 Task: Create List Brand Personality in Board Customer Advocacy Best Practices to Workspace Equipment Financing. Create List Brand Target Audience in Board Content Localization and Translation to Workspace Equipment Financing. Create List Brand Perception Mapping in Board Diversity and Inclusion Employee Resource Group Event Planning and Execution to Workspace Equipment Financing
Action: Mouse moved to (67, 278)
Screenshot: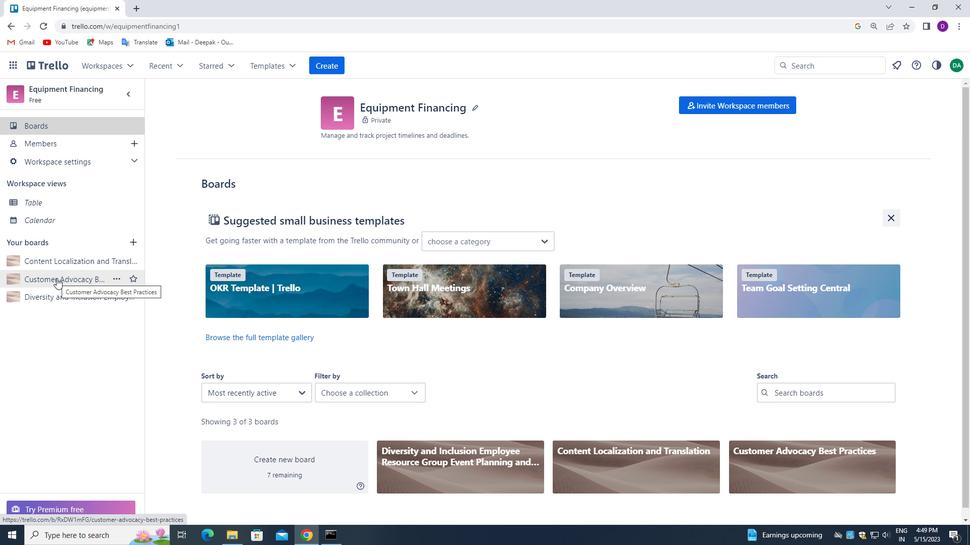
Action: Mouse pressed left at (67, 278)
Screenshot: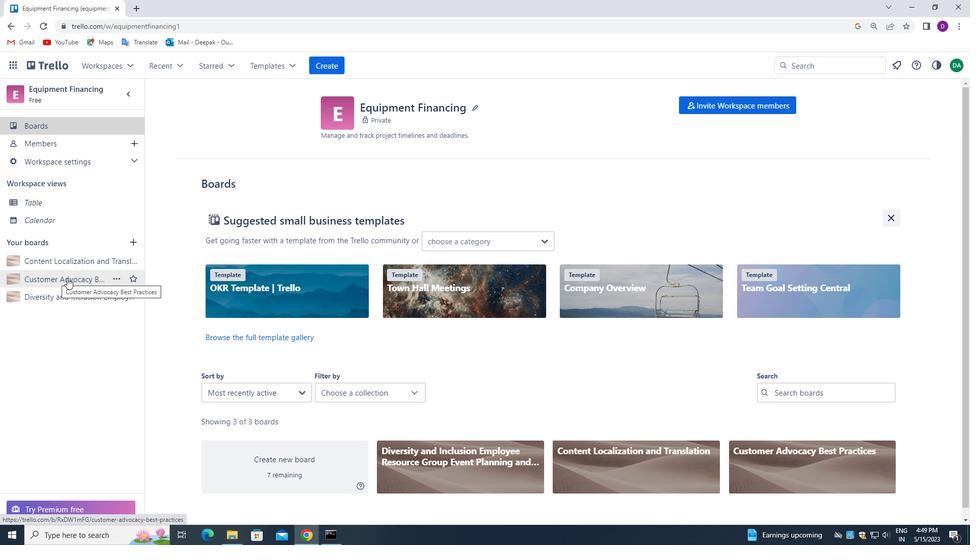 
Action: Mouse moved to (188, 130)
Screenshot: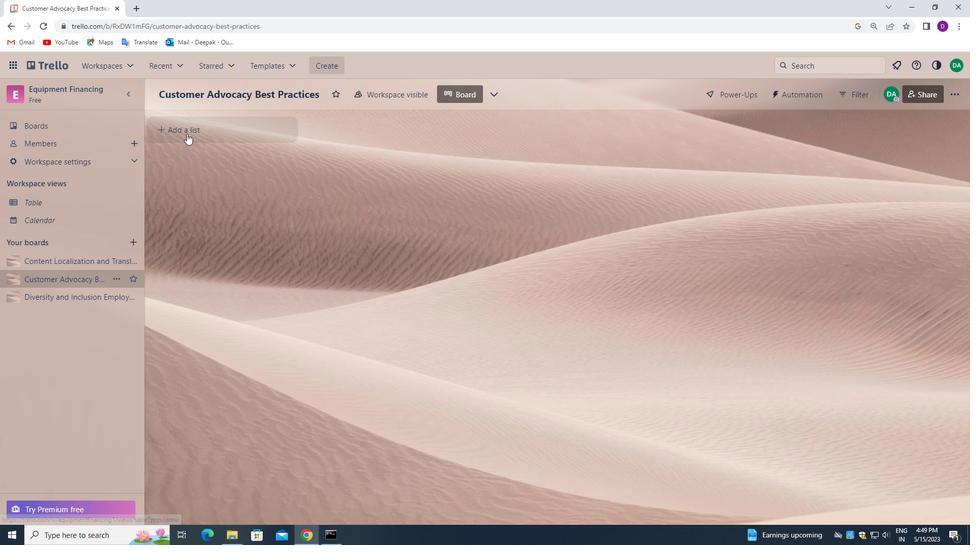 
Action: Mouse pressed left at (188, 130)
Screenshot: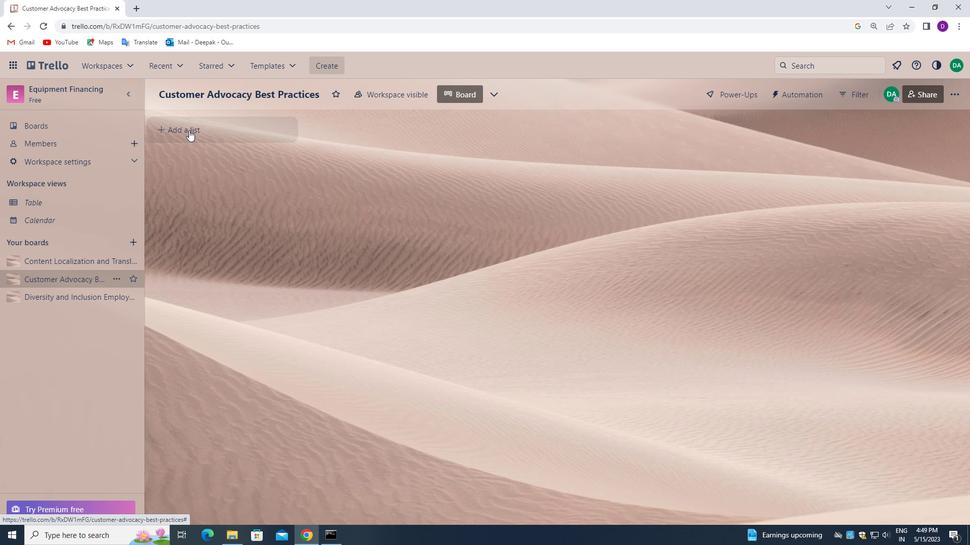 
Action: Mouse moved to (188, 129)
Screenshot: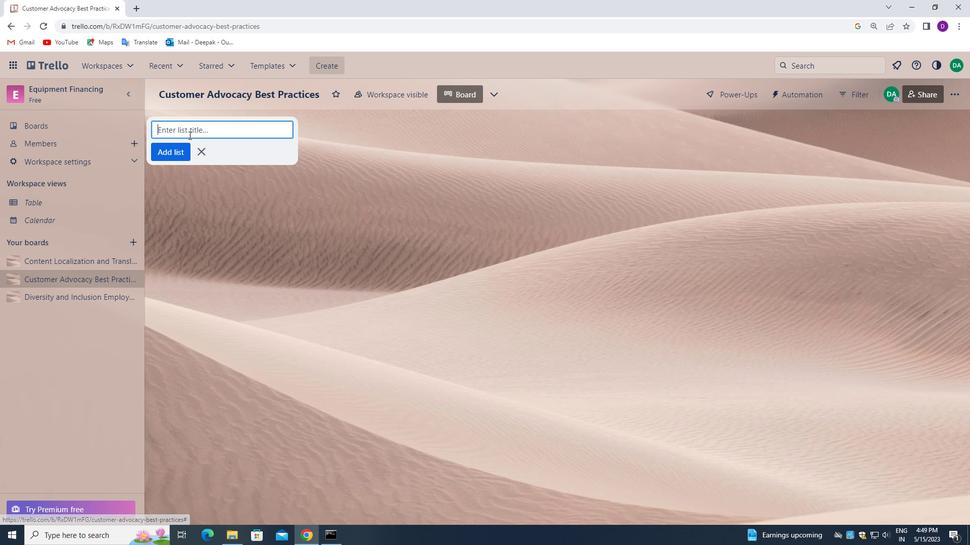 
Action: Mouse pressed left at (188, 129)
Screenshot: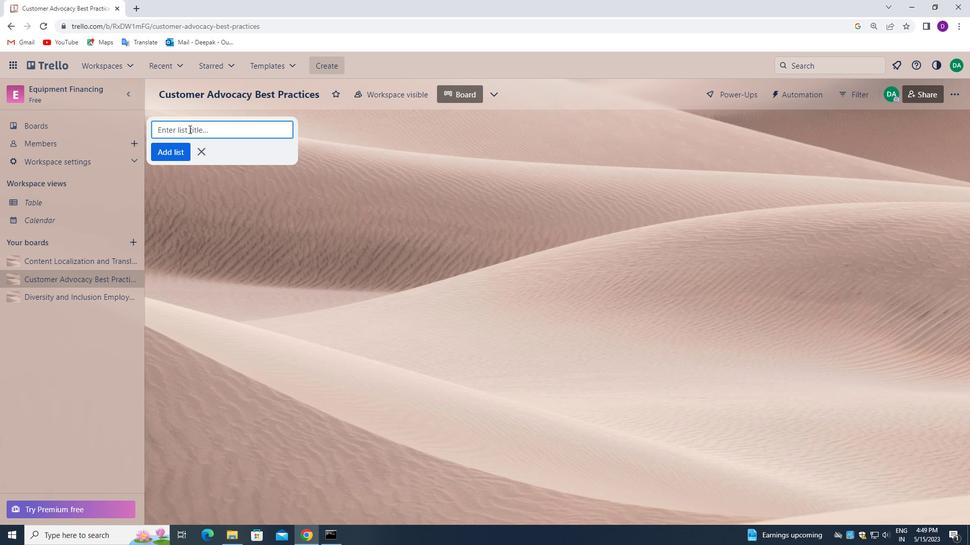 
Action: Key pressed <Key.shift>BRAND<Key.space><Key.shift>PERSONALITY
Screenshot: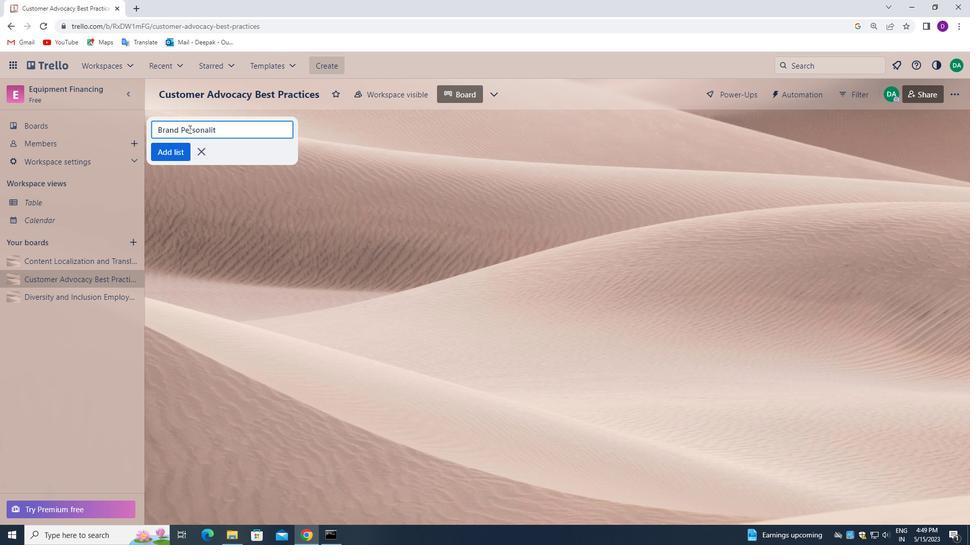 
Action: Mouse moved to (176, 148)
Screenshot: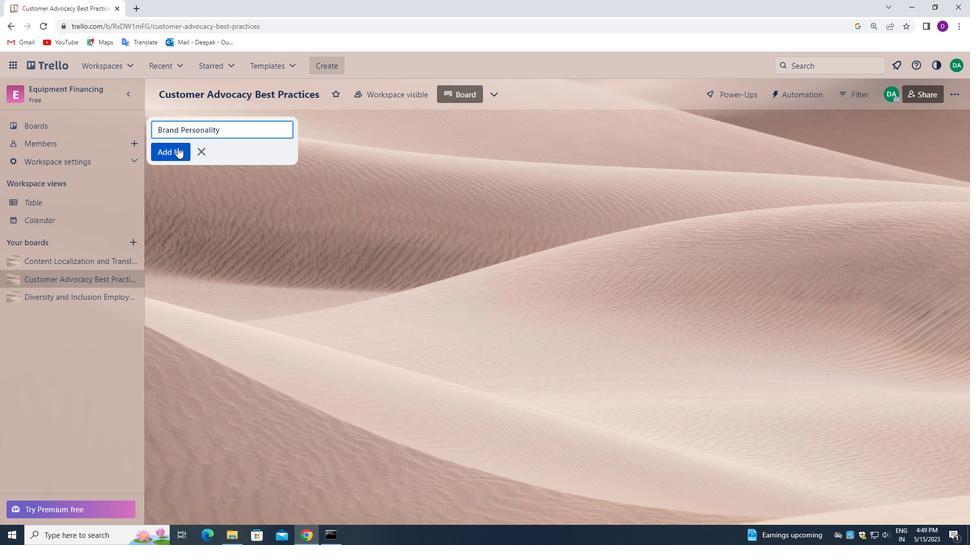 
Action: Mouse pressed left at (176, 148)
Screenshot: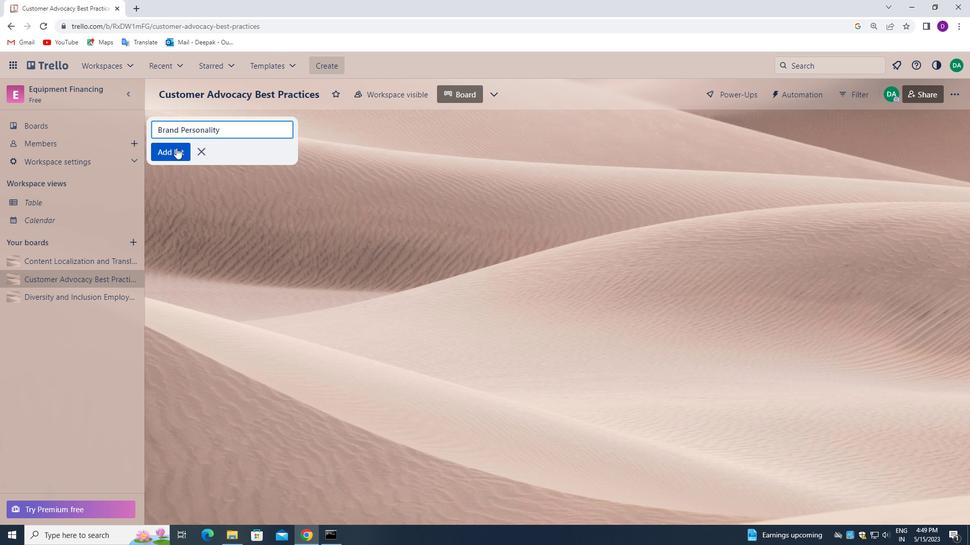 
Action: Mouse moved to (80, 261)
Screenshot: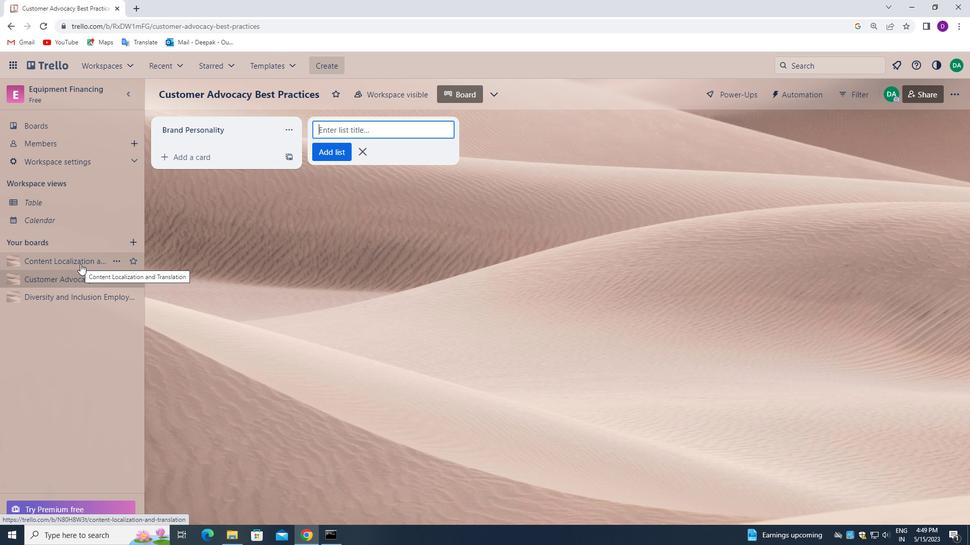 
Action: Mouse pressed left at (80, 261)
Screenshot: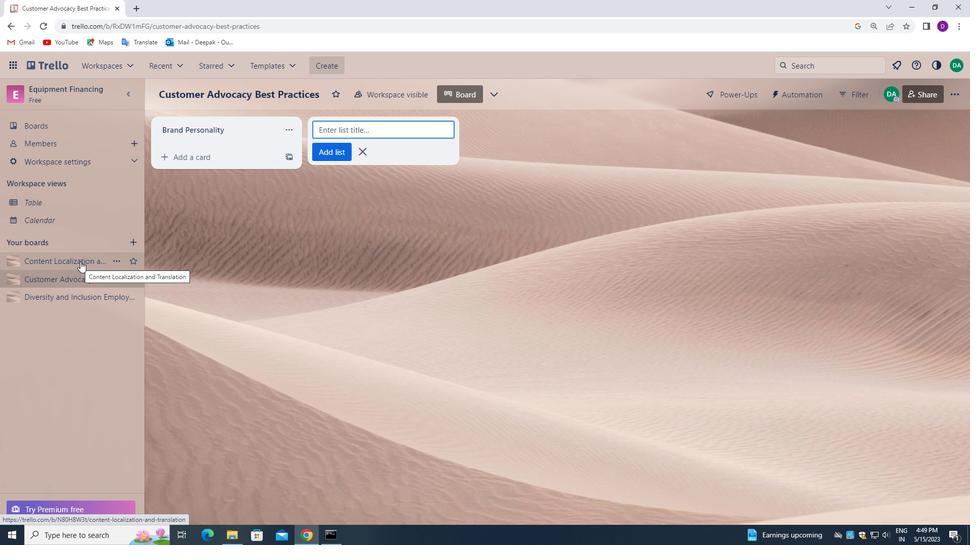 
Action: Mouse moved to (215, 133)
Screenshot: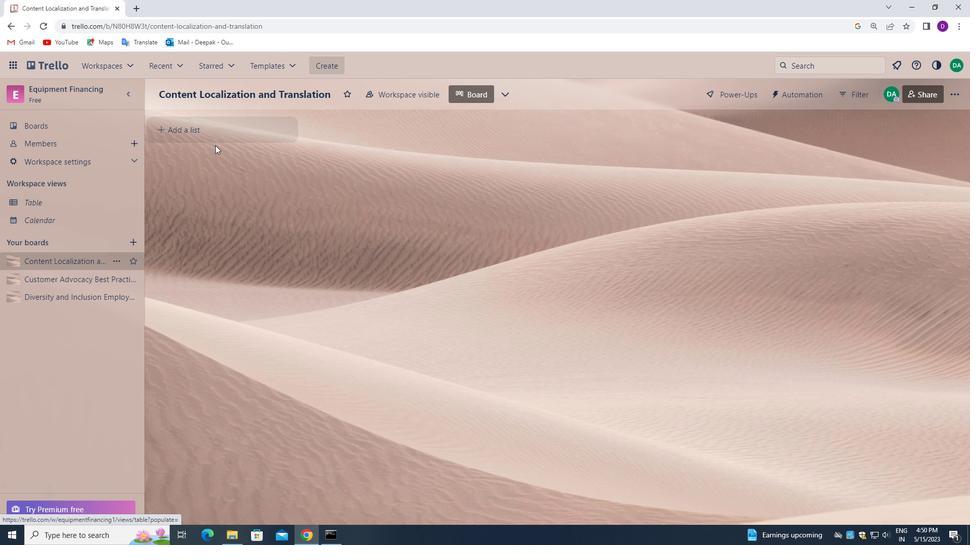 
Action: Mouse pressed left at (215, 133)
Screenshot: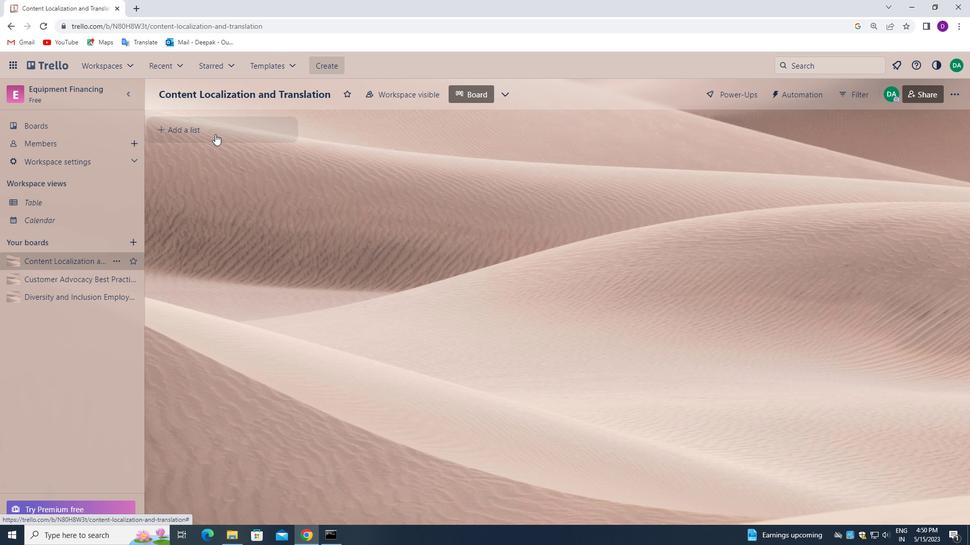 
Action: Mouse moved to (198, 124)
Screenshot: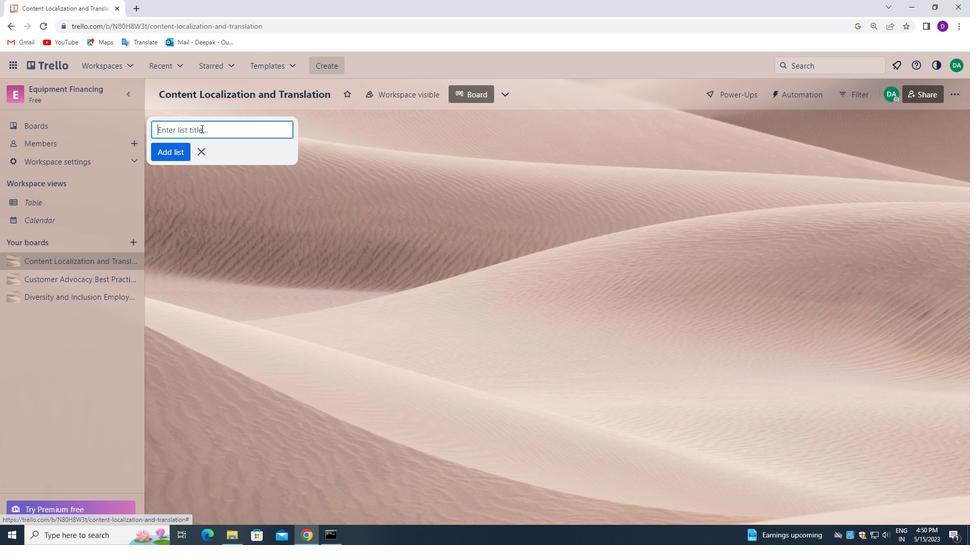 
Action: Mouse pressed left at (198, 124)
Screenshot: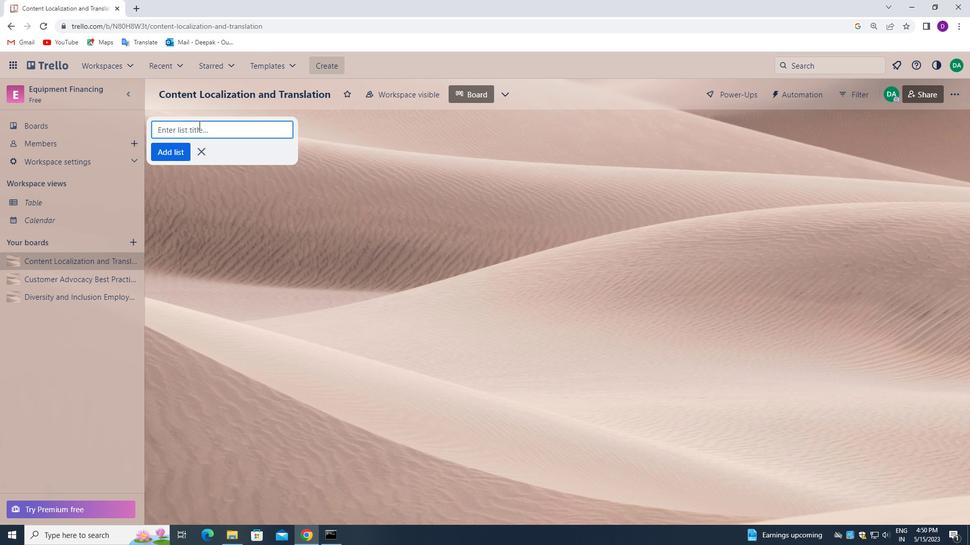 
Action: Key pressed <Key.shift>BRAND<Key.space><Key.shift>TARGET<Key.space><Key.shift>AUDIENCE
Screenshot: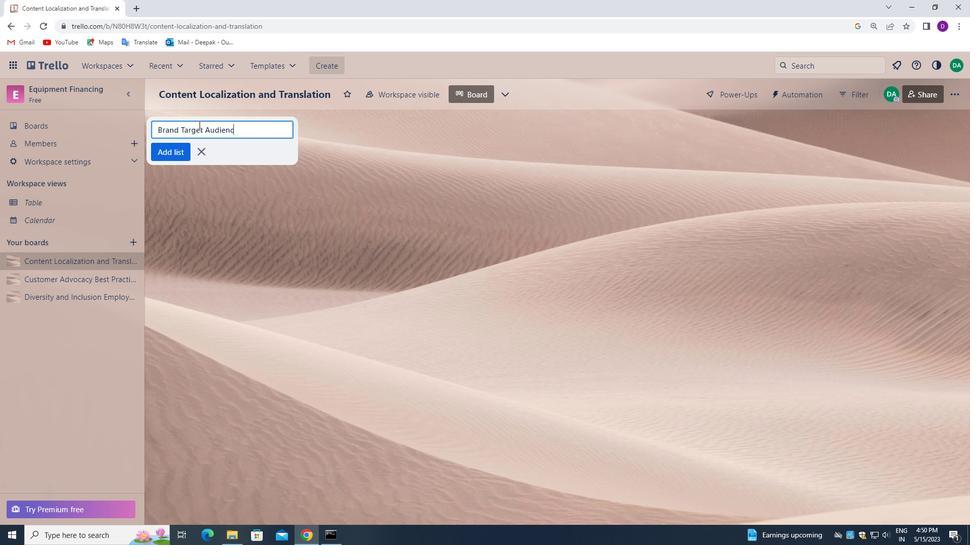 
Action: Mouse moved to (173, 156)
Screenshot: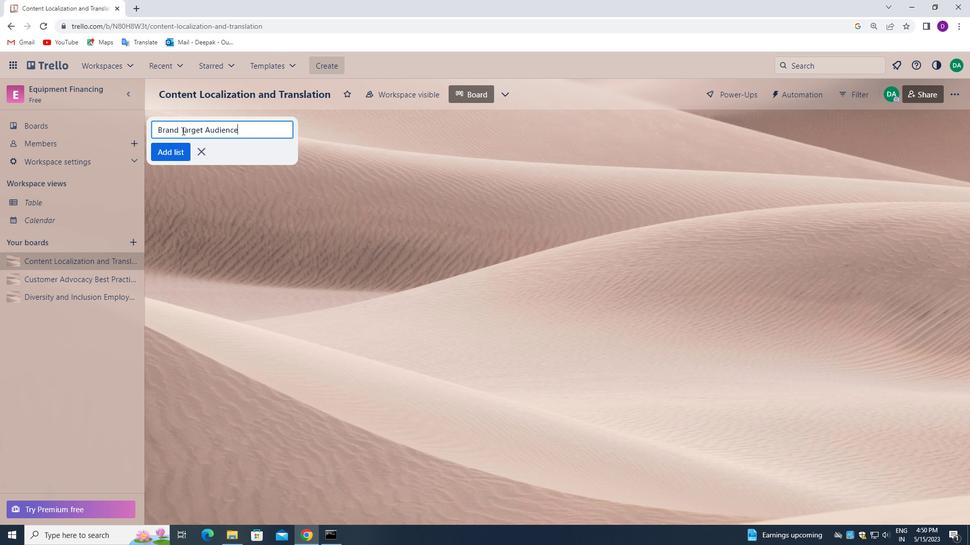
Action: Mouse pressed left at (173, 156)
Screenshot: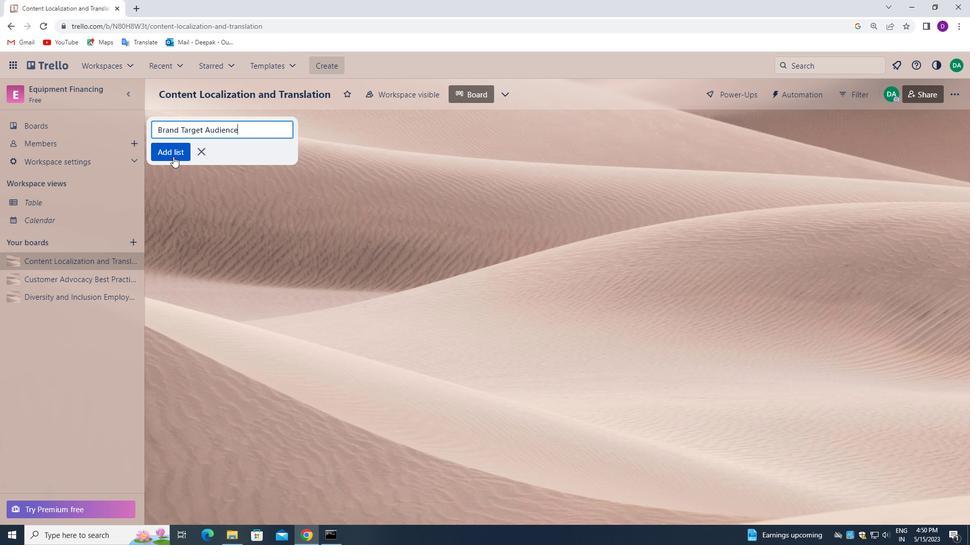 
Action: Mouse moved to (41, 301)
Screenshot: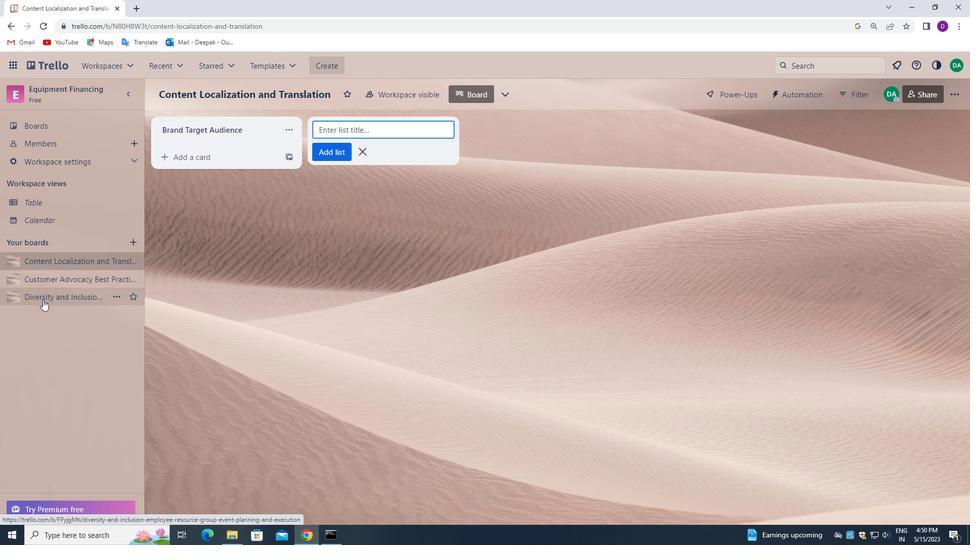 
Action: Mouse pressed left at (41, 301)
Screenshot: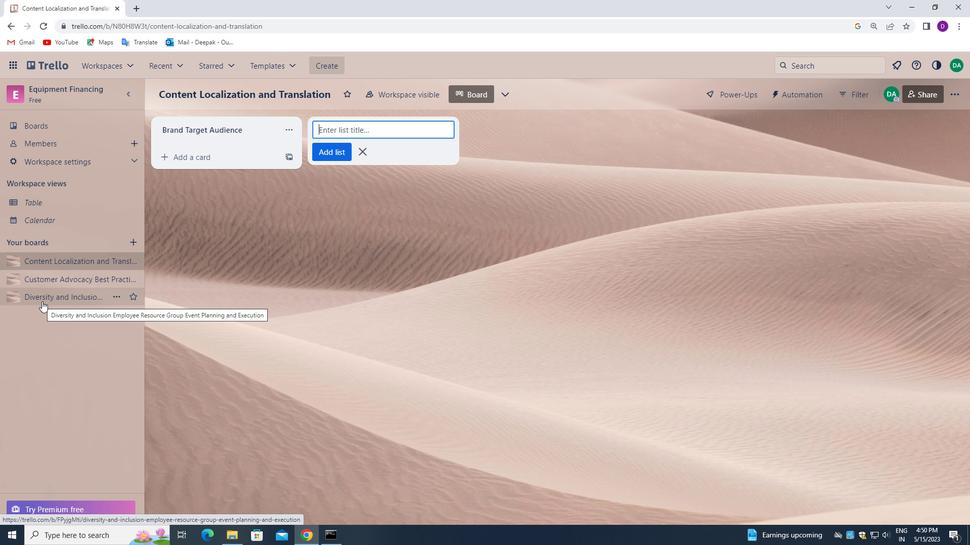
Action: Mouse moved to (191, 135)
Screenshot: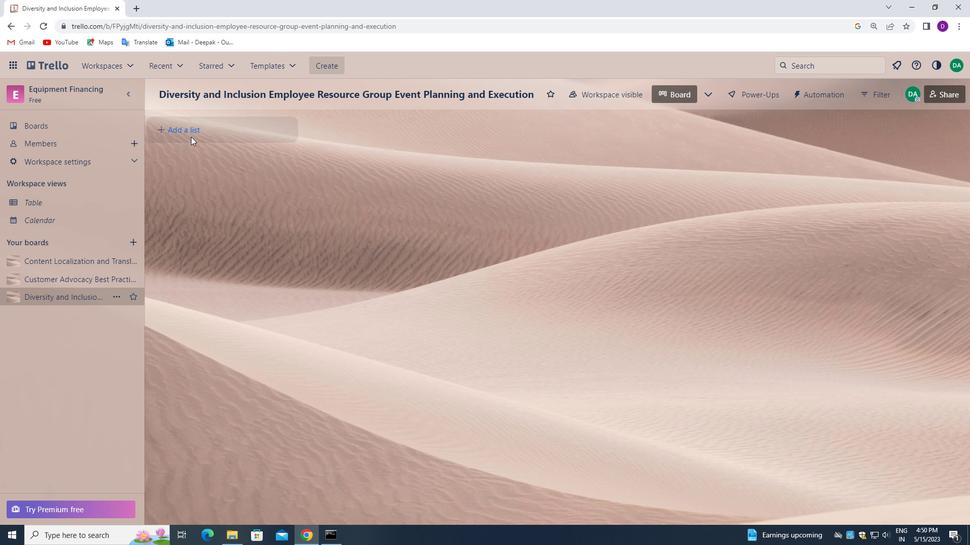 
Action: Mouse pressed left at (191, 135)
Screenshot: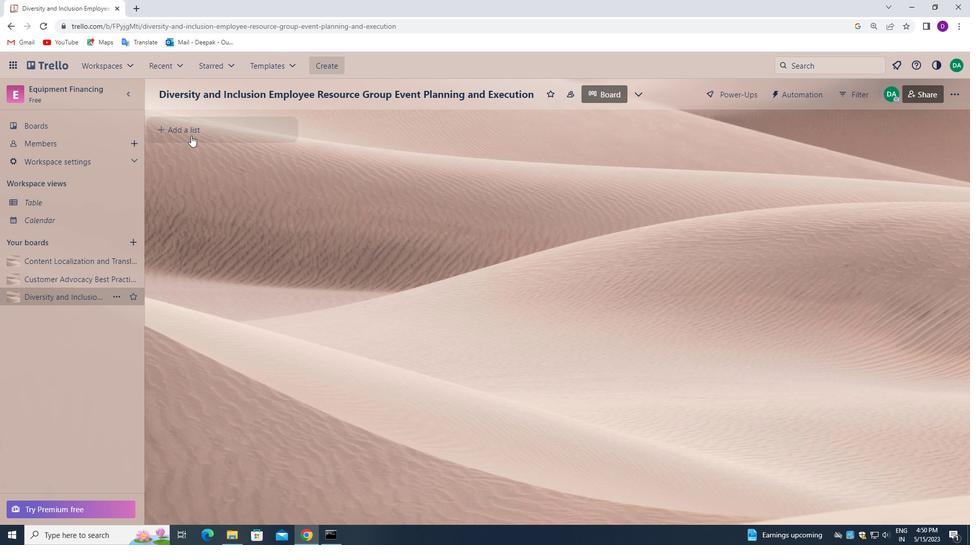 
Action: Mouse moved to (193, 128)
Screenshot: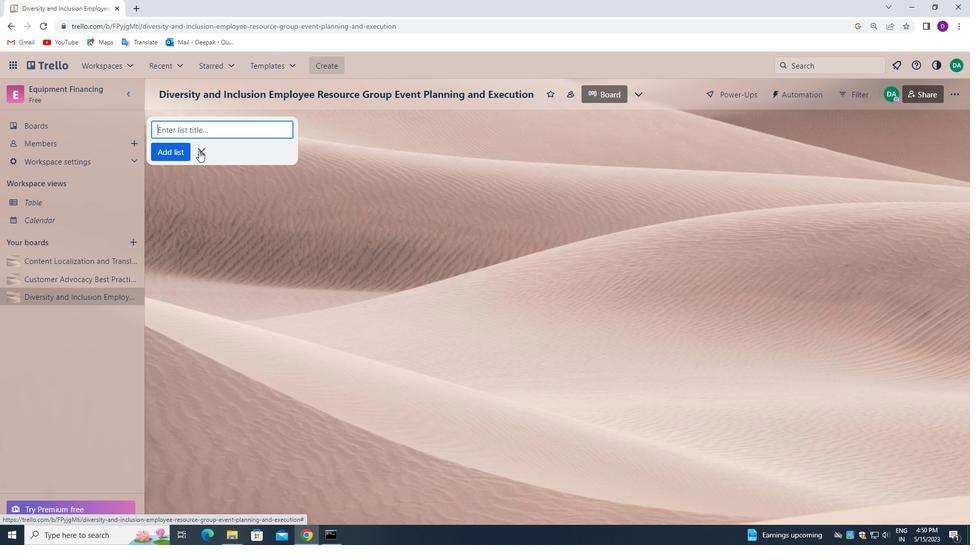 
Action: Mouse pressed left at (193, 128)
Screenshot: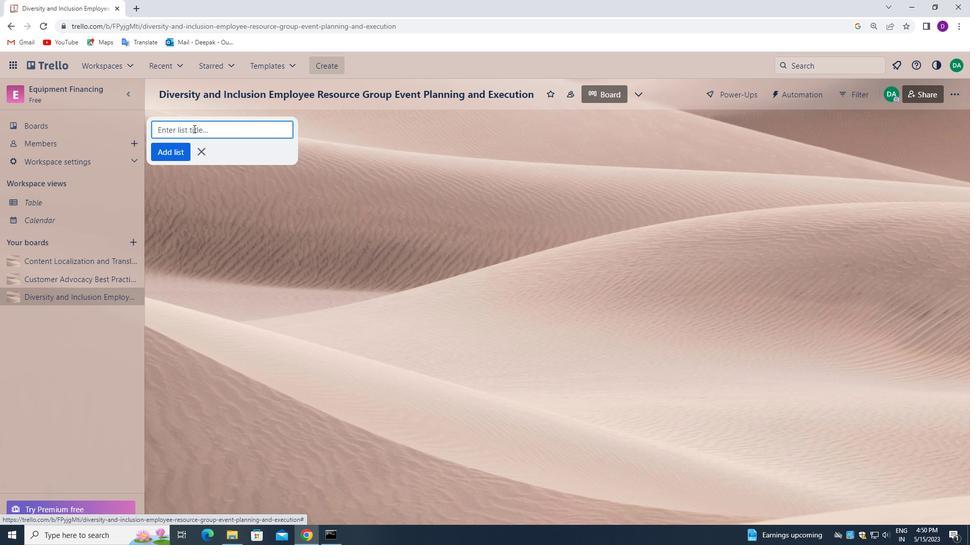 
Action: Key pressed <Key.shift><Key.shift><Key.shift><Key.shift><Key.shift><Key.shift><Key.shift><Key.shift><Key.shift><Key.shift><Key.shift><Key.shift><Key.shift><Key.shift><Key.shift><Key.shift><Key.shift><Key.shift><Key.shift><Key.shift><Key.shift><Key.shift><Key.shift><Key.shift><Key.shift><Key.shift><Key.shift><Key.shift><Key.shift><Key.shift><Key.shift><Key.shift><Key.shift><Key.shift><Key.shift><Key.shift><Key.shift><Key.shift><Key.shift><Key.shift><Key.shift>BRAND<Key.space><Key.shift><Key.shift><Key.shift><Key.shift><Key.shift><Key.shift><Key.shift>PERCEPTION<Key.space><Key.shift>MAOOING
Screenshot: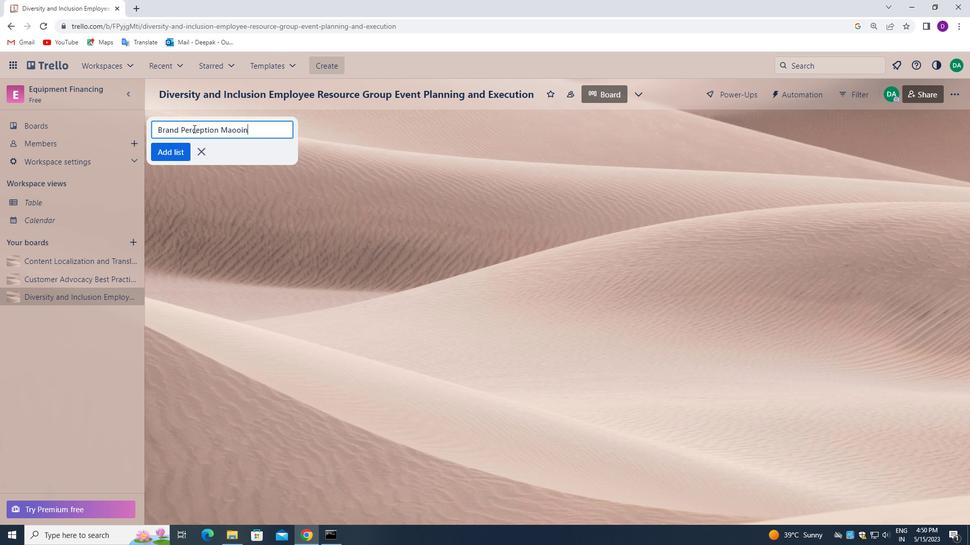 
Action: Mouse moved to (165, 143)
Screenshot: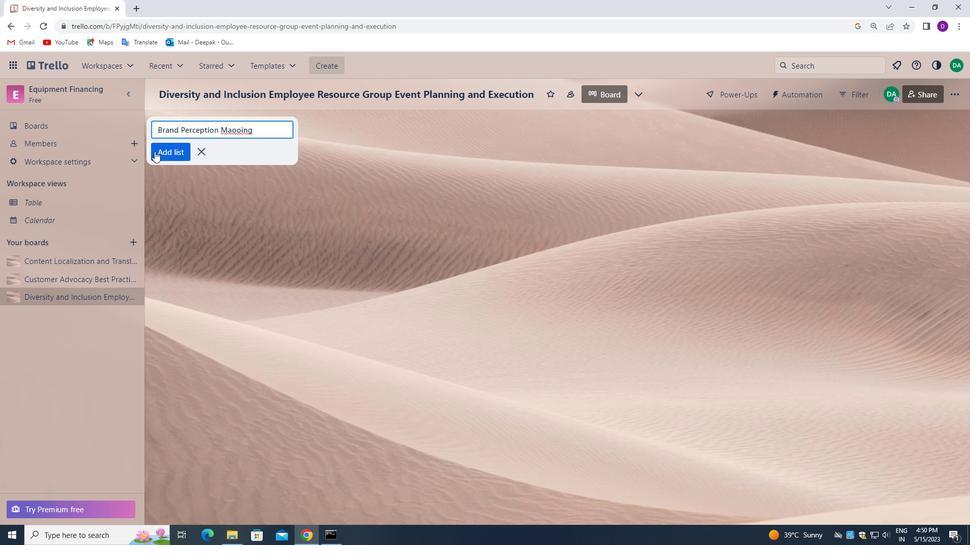 
Action: Mouse pressed left at (165, 143)
Screenshot: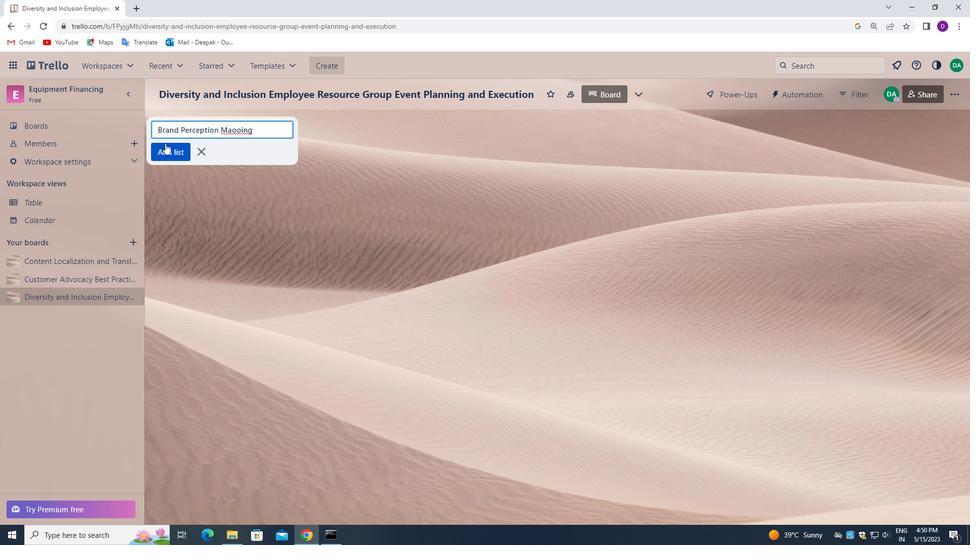 
Action: Mouse moved to (52, 124)
Screenshot: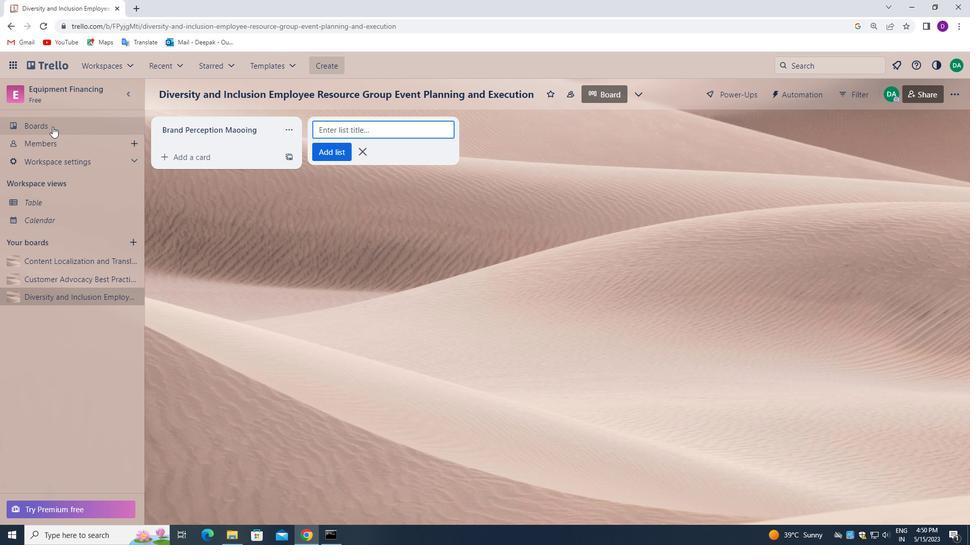 
Action: Mouse pressed left at (52, 124)
Screenshot: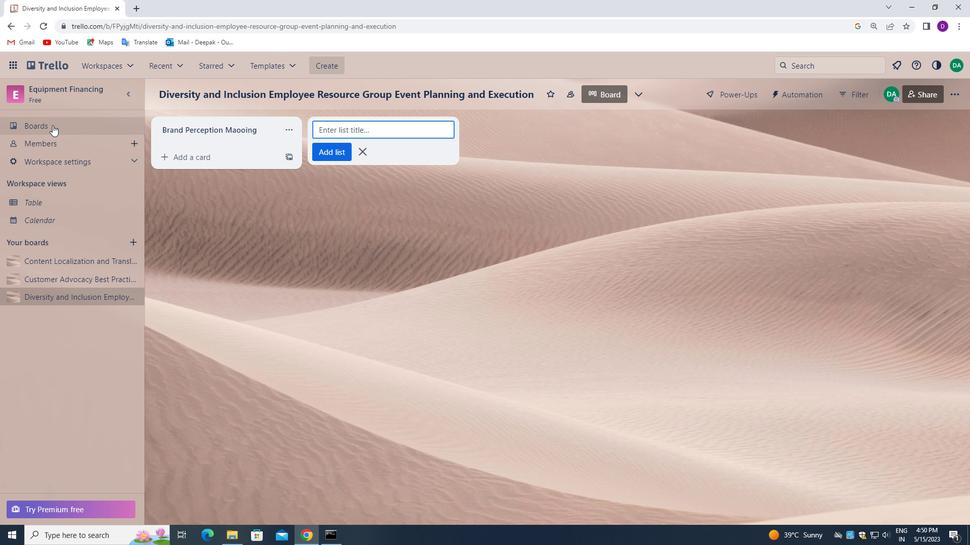 
Action: Mouse moved to (260, 222)
Screenshot: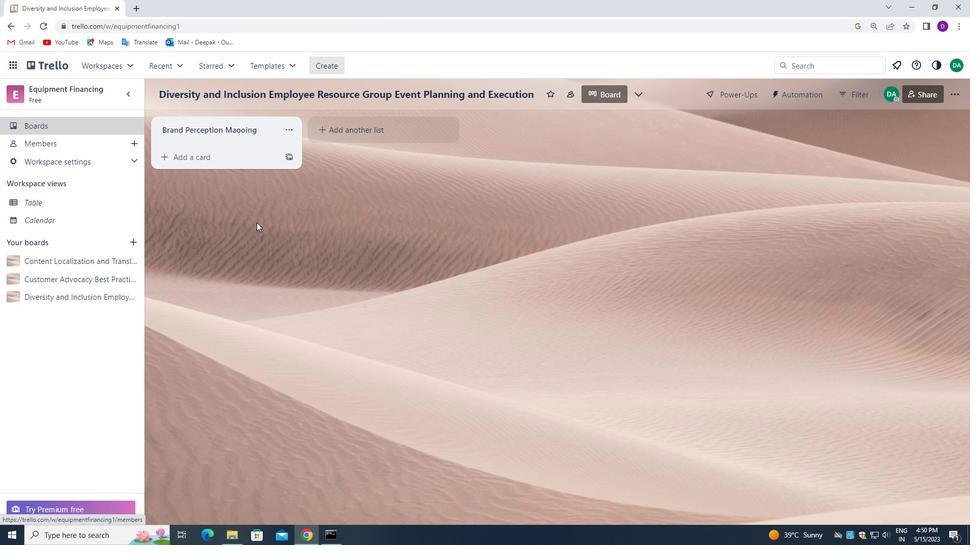 
